 Task: Select the Pacific Time - US & Canada as time zone for the schedule.
Action: Mouse moved to (100, 127)
Screenshot: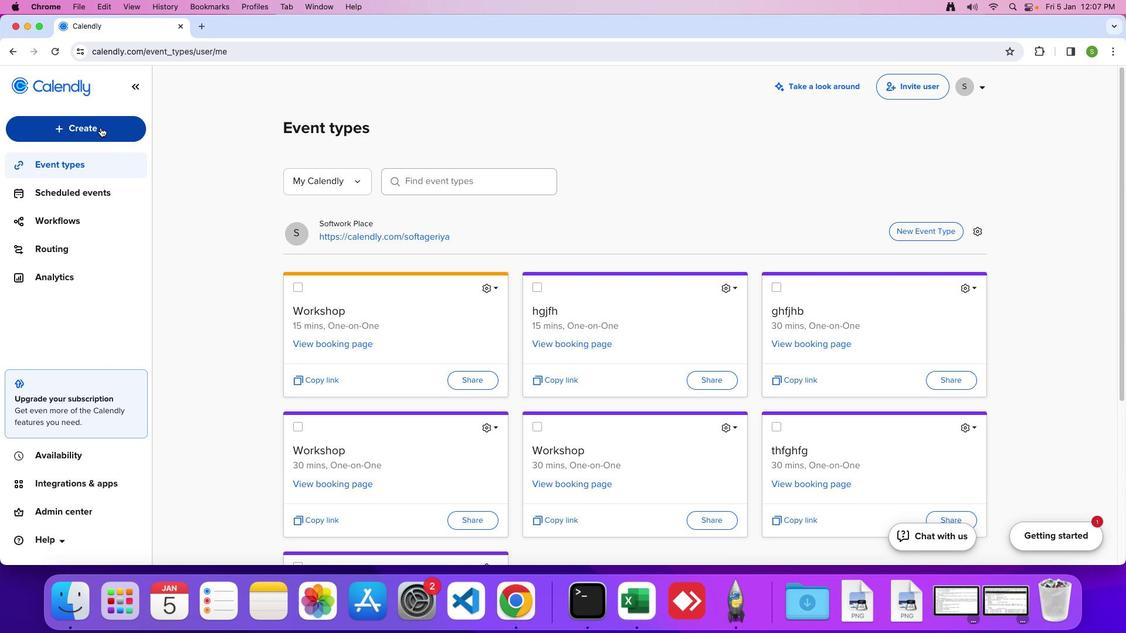 
Action: Mouse pressed left at (100, 127)
Screenshot: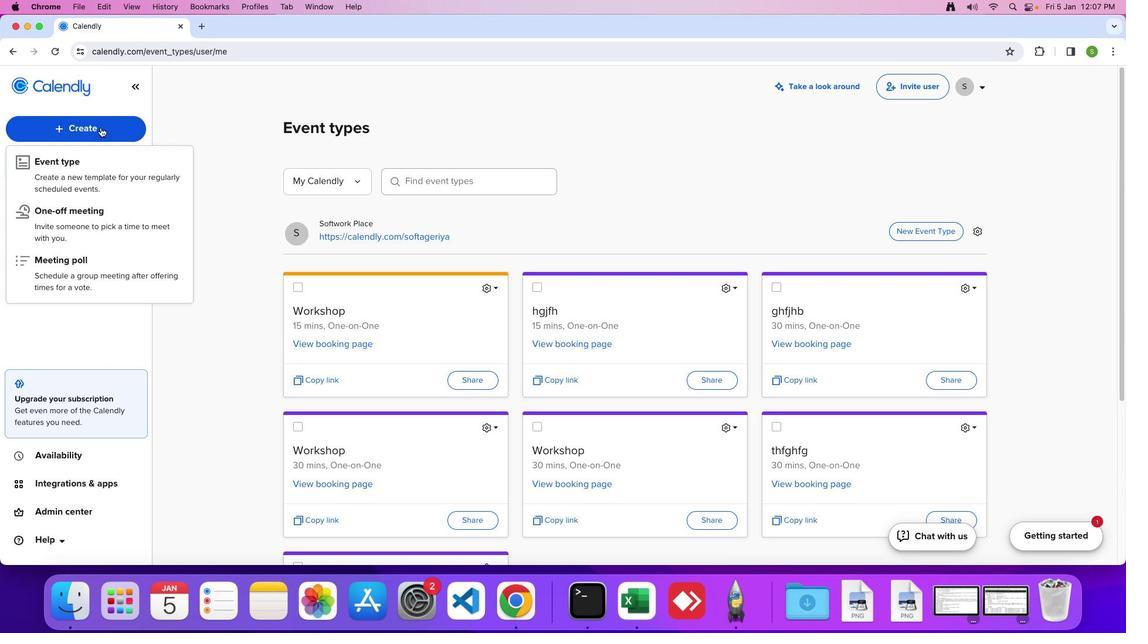 
Action: Mouse moved to (80, 275)
Screenshot: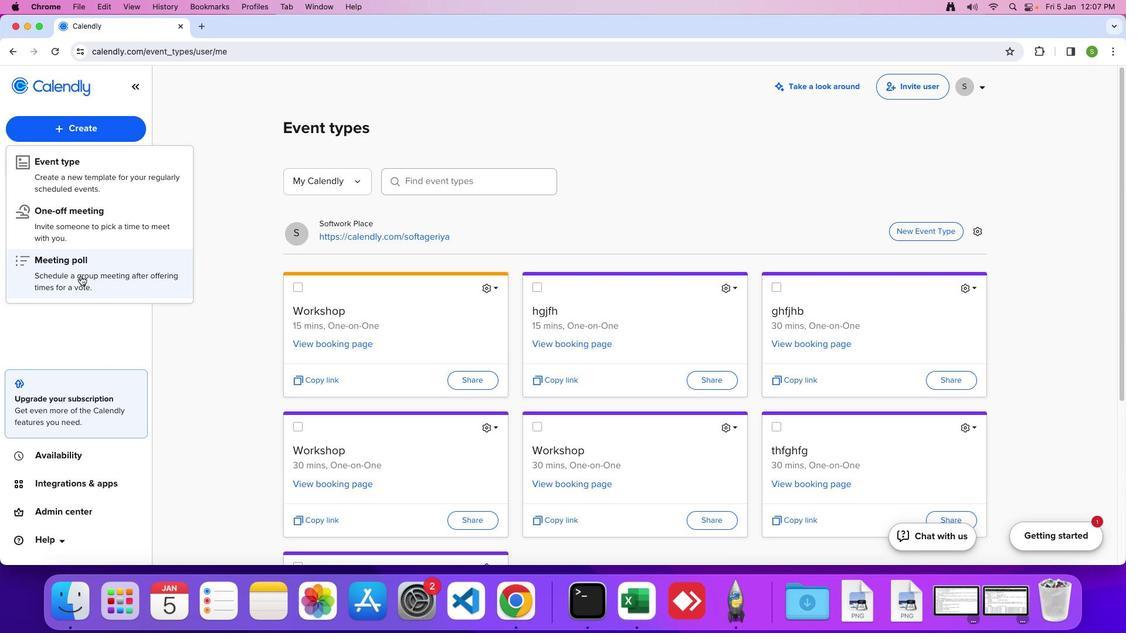 
Action: Mouse pressed left at (80, 275)
Screenshot: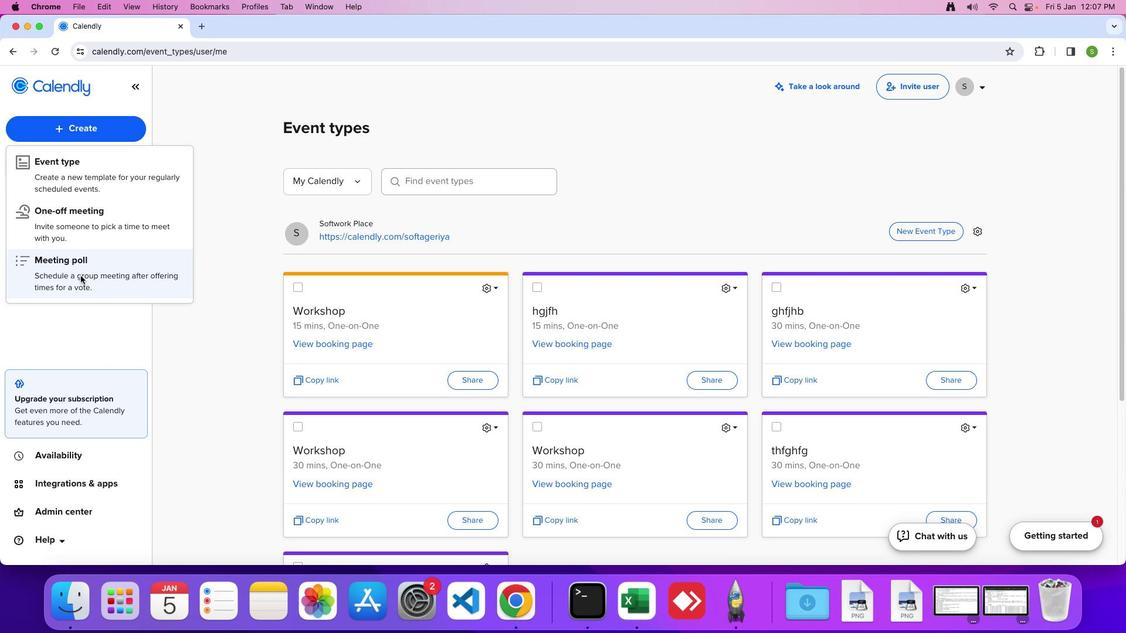 
Action: Mouse moved to (88, 141)
Screenshot: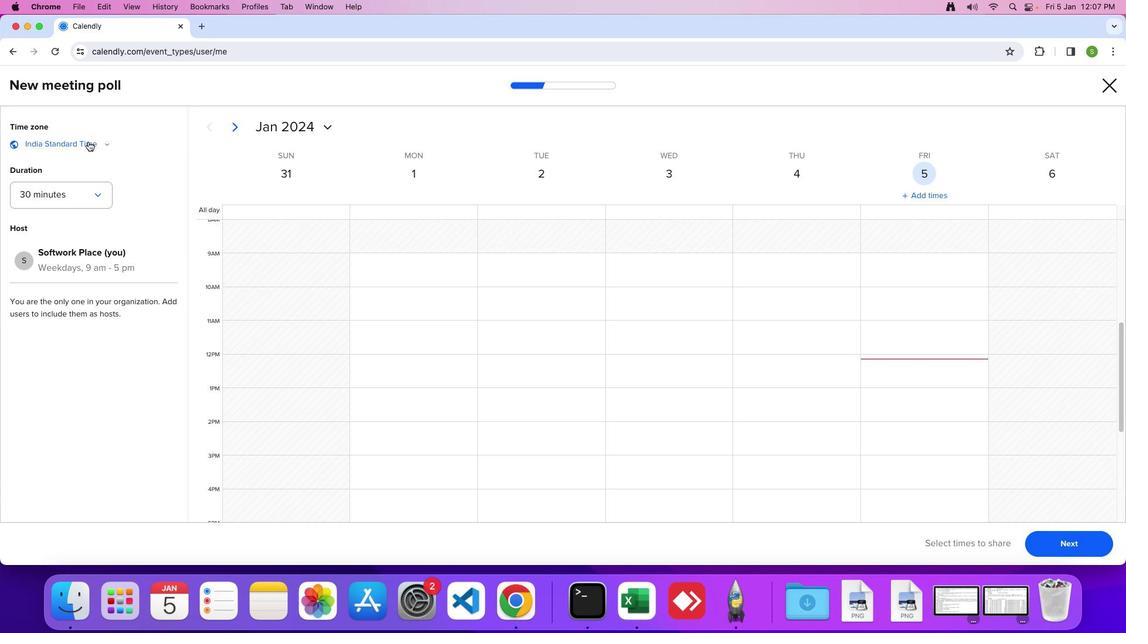
Action: Mouse pressed left at (88, 141)
Screenshot: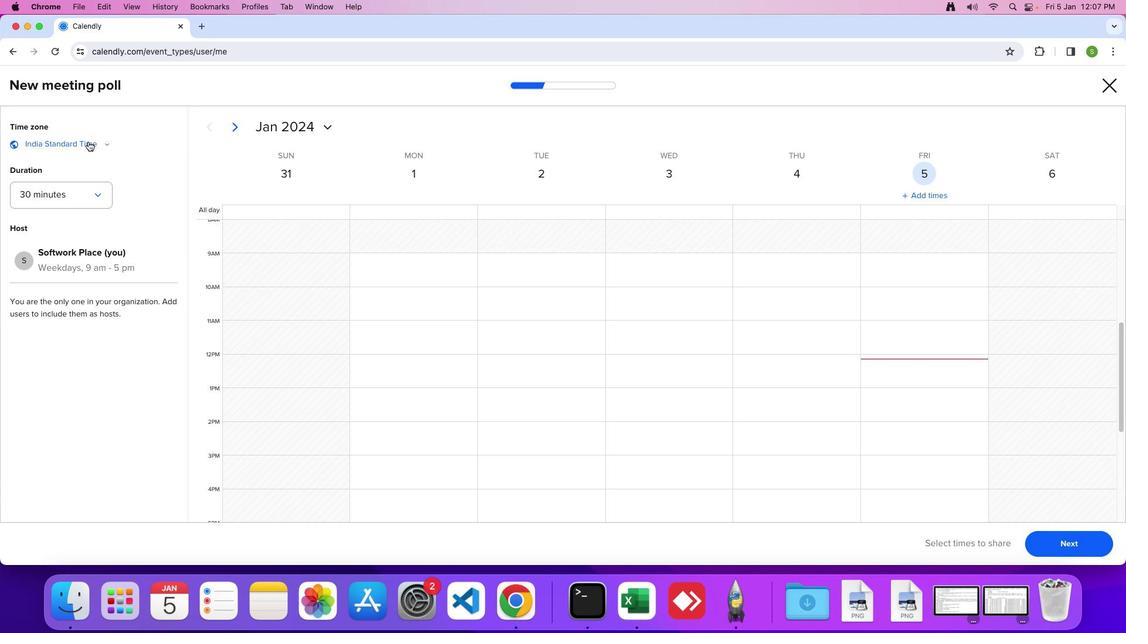 
Action: Mouse moved to (111, 245)
Screenshot: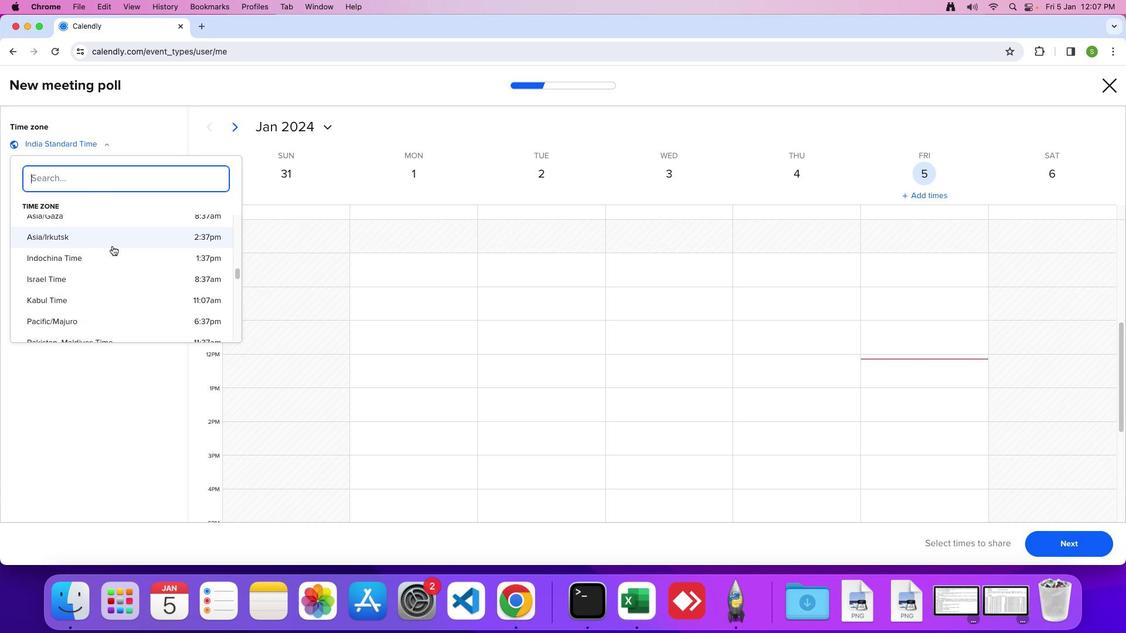 
Action: Mouse scrolled (111, 245) with delta (0, 0)
Screenshot: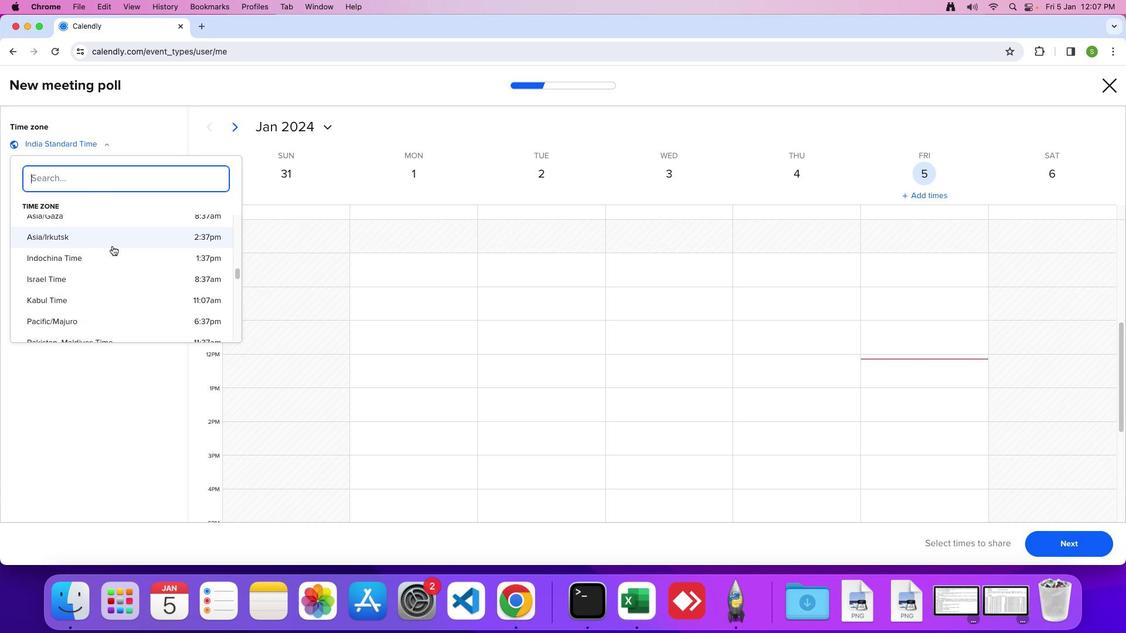 
Action: Mouse moved to (111, 246)
Screenshot: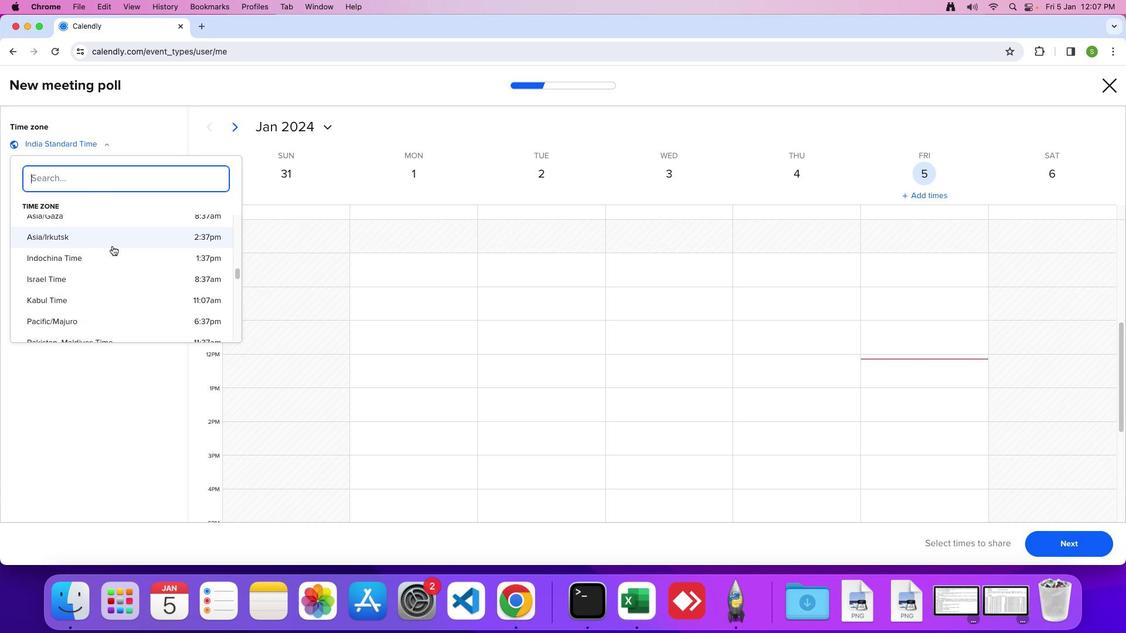 
Action: Mouse scrolled (111, 246) with delta (0, 0)
Screenshot: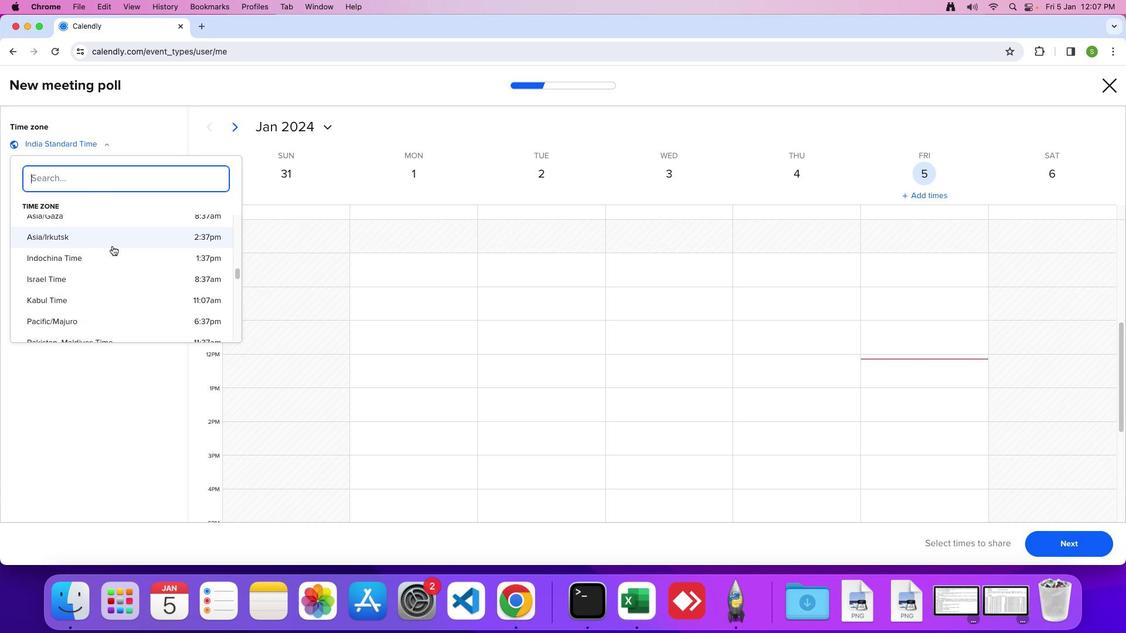 
Action: Mouse scrolled (111, 246) with delta (0, 2)
Screenshot: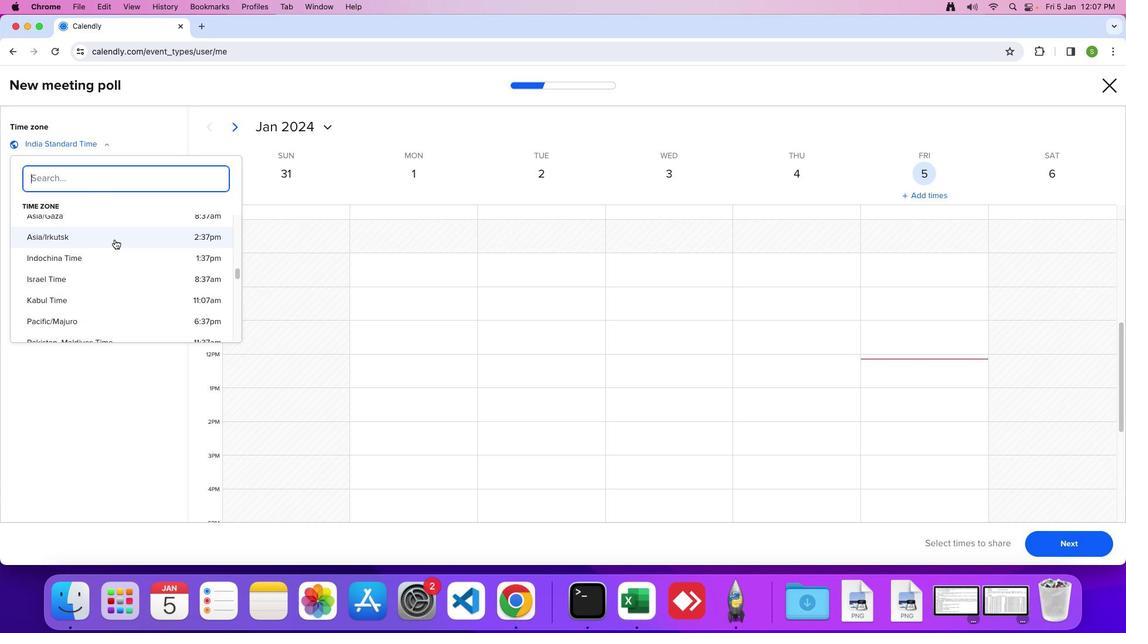 
Action: Mouse scrolled (111, 246) with delta (0, 4)
Screenshot: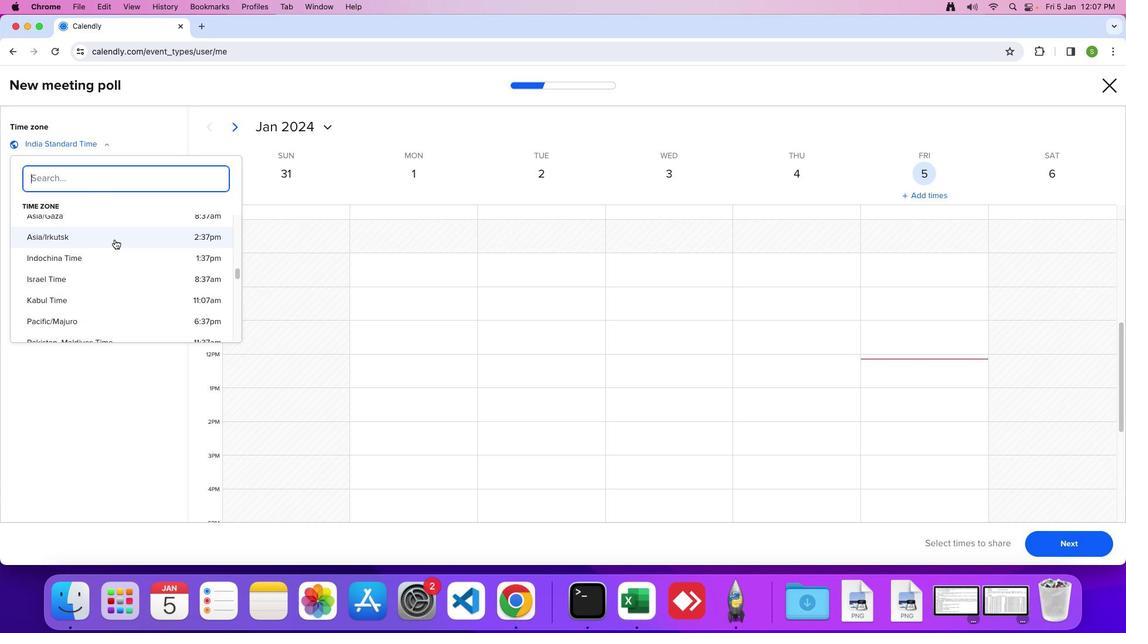 
Action: Mouse moved to (116, 237)
Screenshot: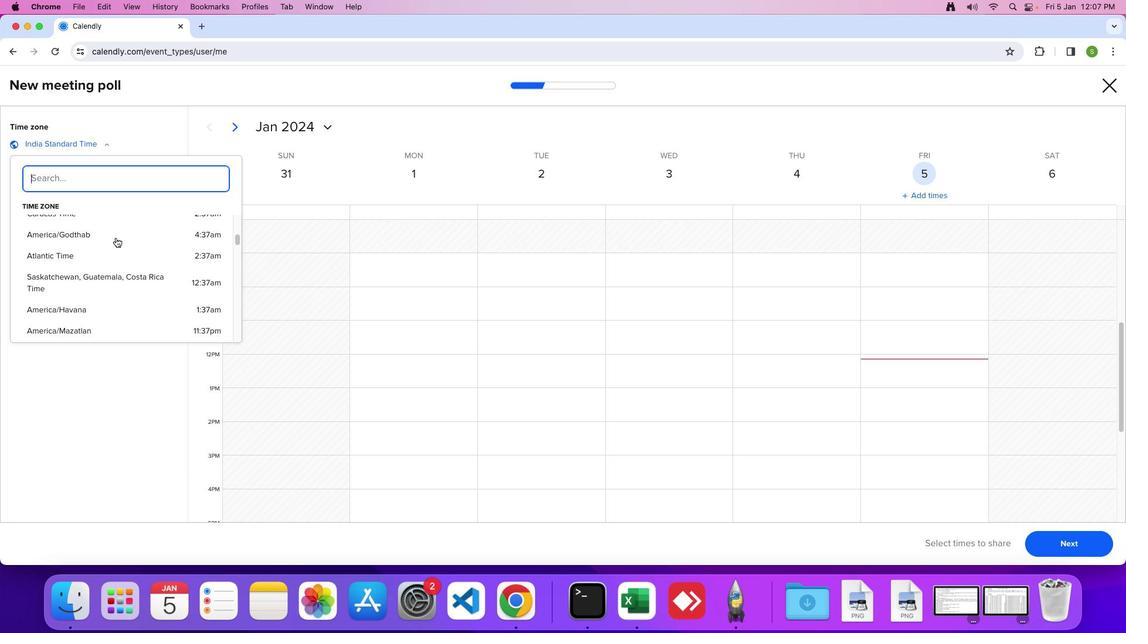 
Action: Mouse scrolled (116, 237) with delta (0, 0)
Screenshot: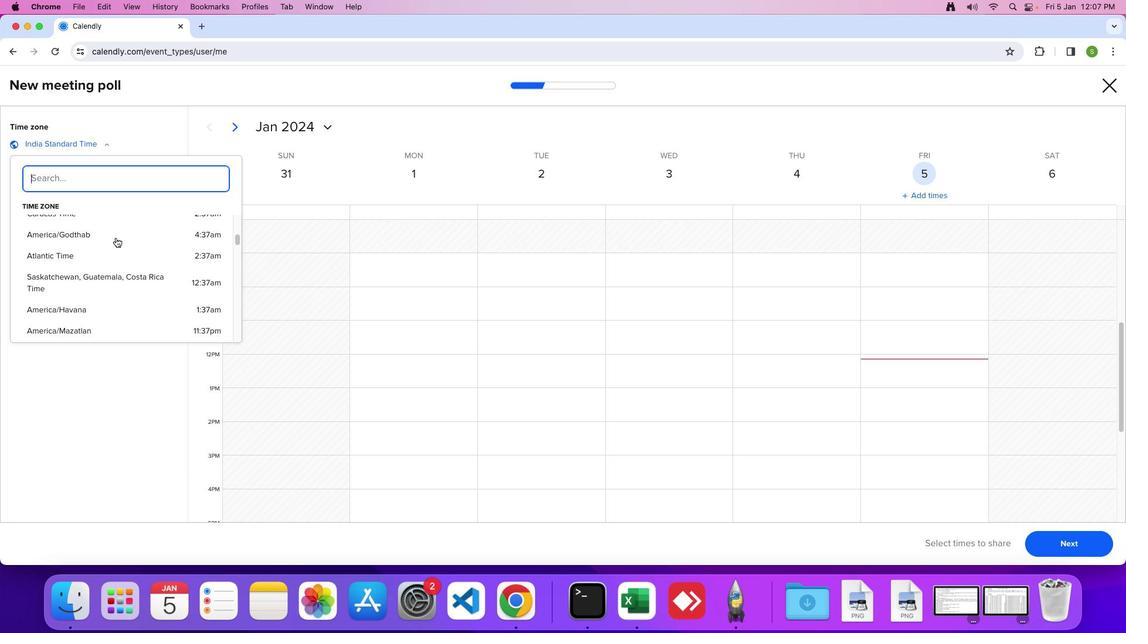 
Action: Mouse scrolled (116, 237) with delta (0, 0)
Screenshot: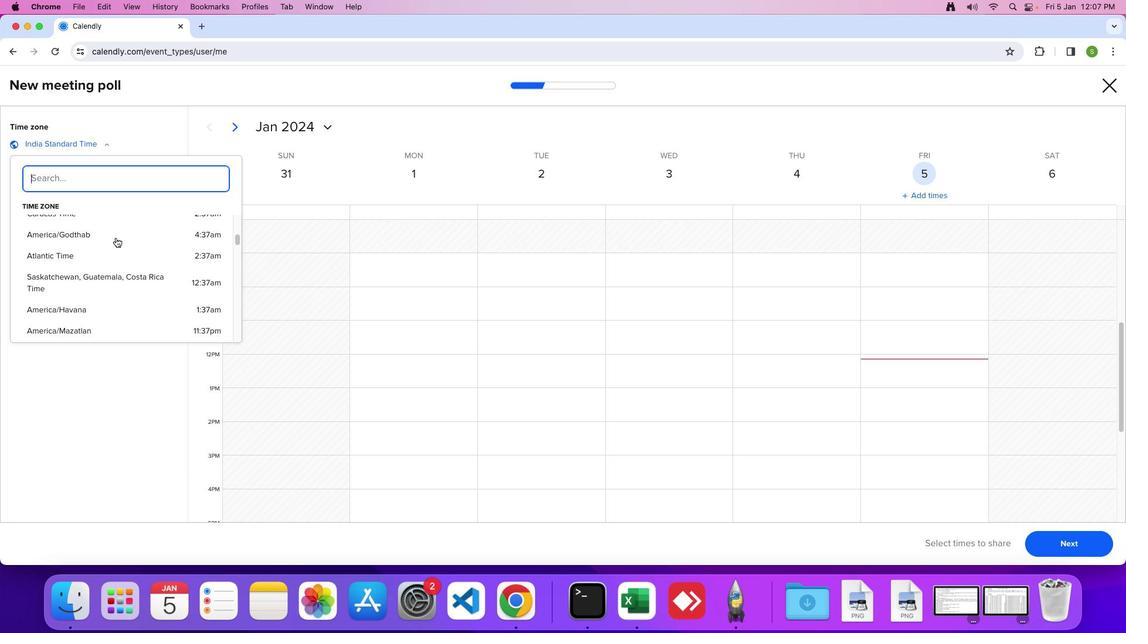 
Action: Mouse scrolled (116, 237) with delta (0, 2)
Screenshot: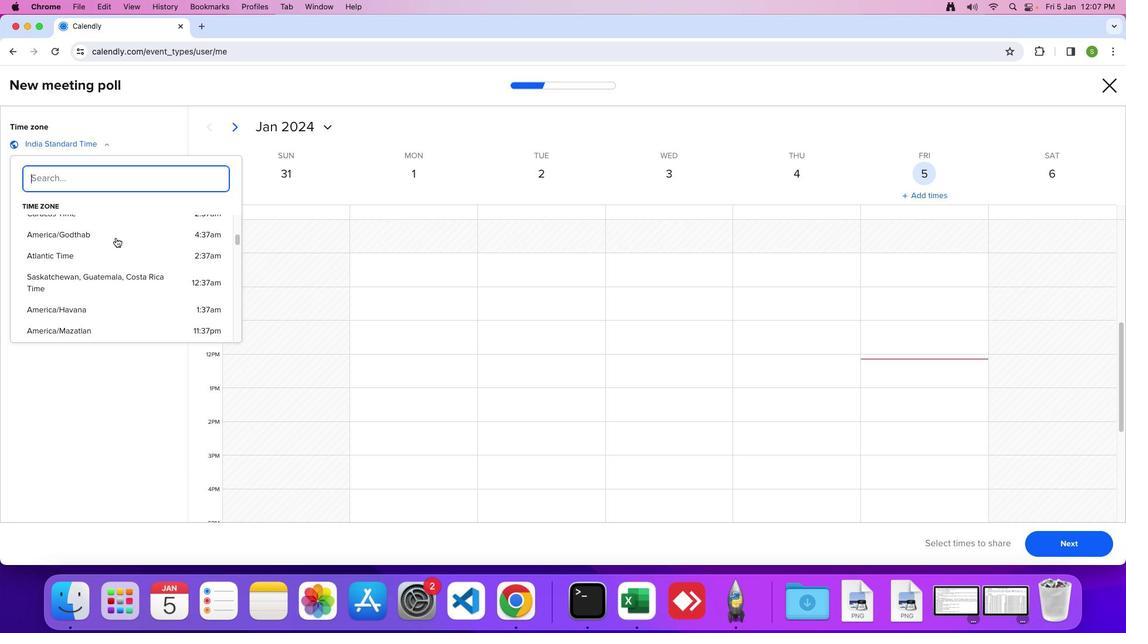 
Action: Mouse scrolled (116, 237) with delta (0, 4)
Screenshot: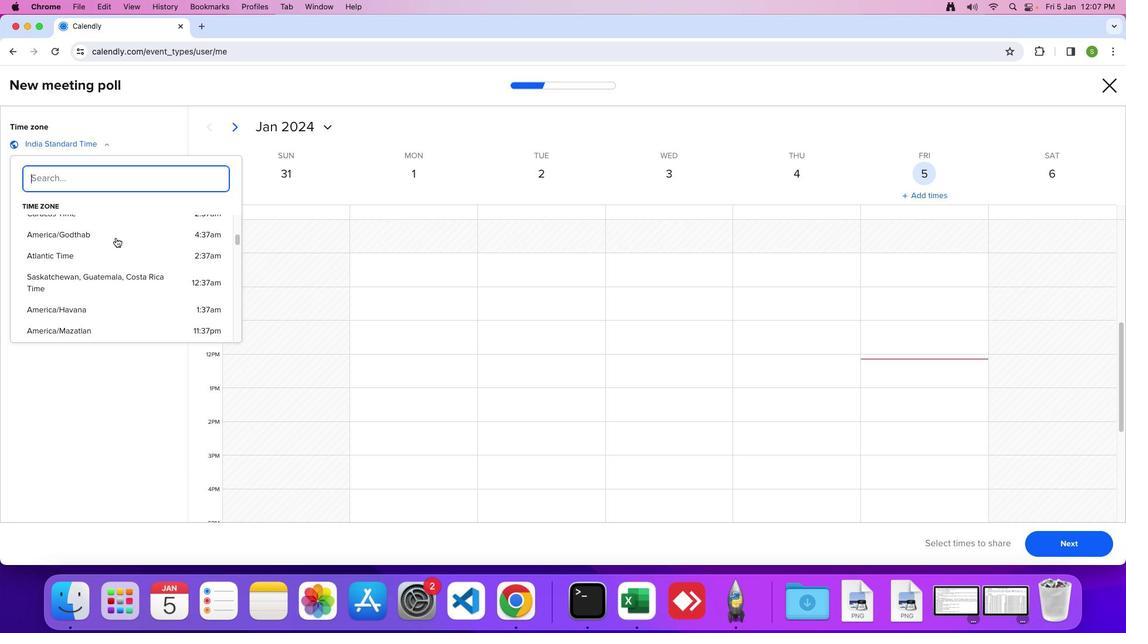 
Action: Mouse scrolled (116, 237) with delta (0, 5)
Screenshot: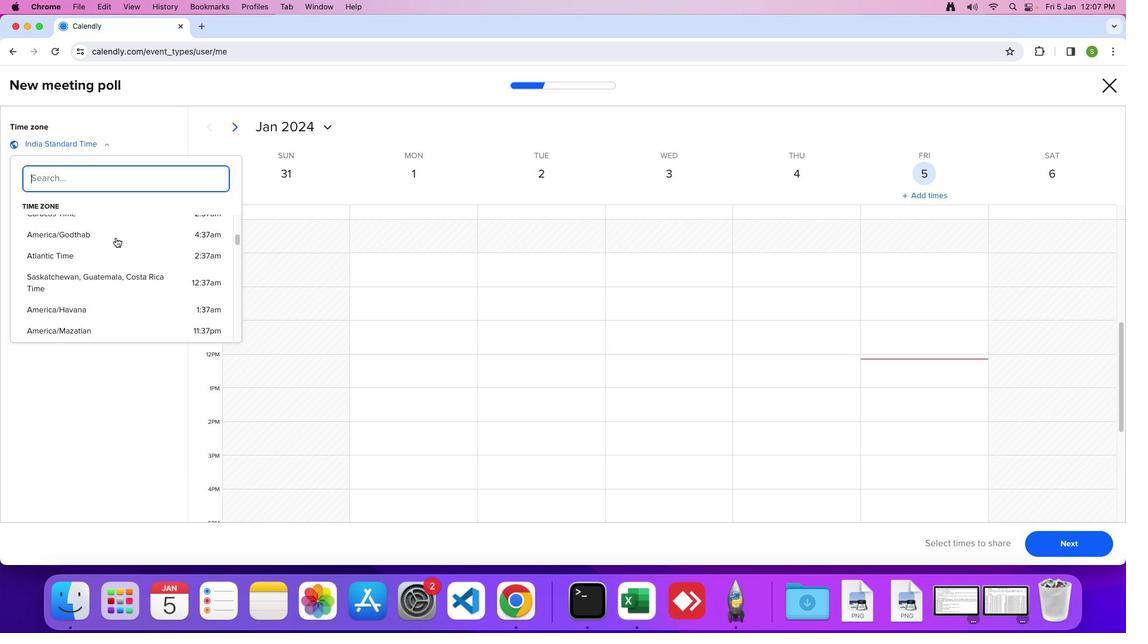 
Action: Mouse scrolled (116, 237) with delta (0, 0)
Screenshot: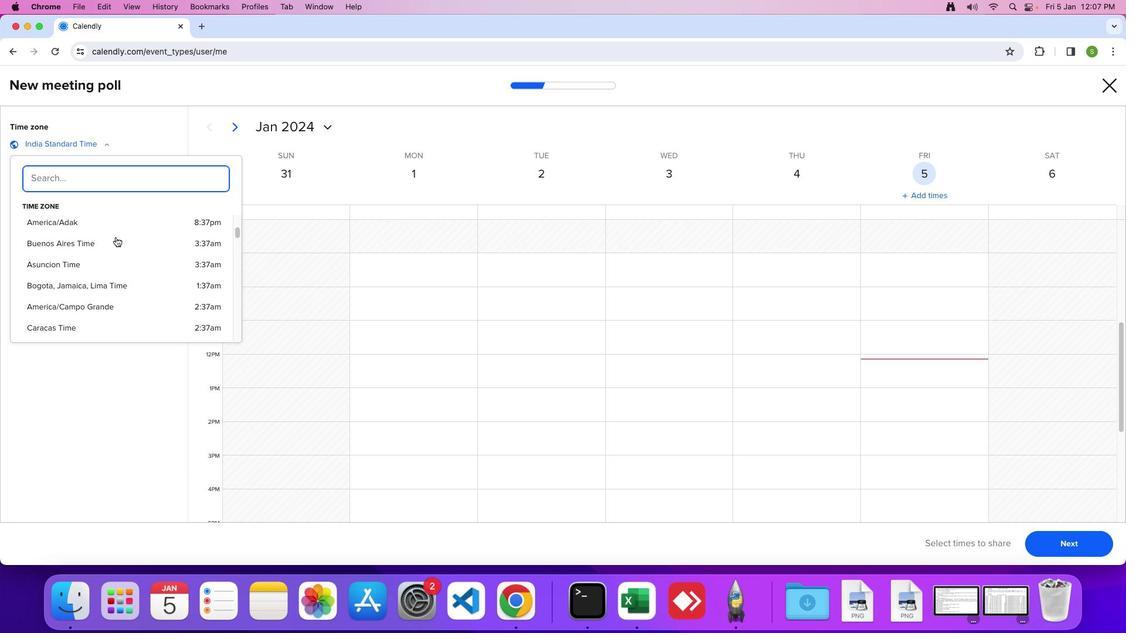 
Action: Mouse scrolled (116, 237) with delta (0, 0)
Screenshot: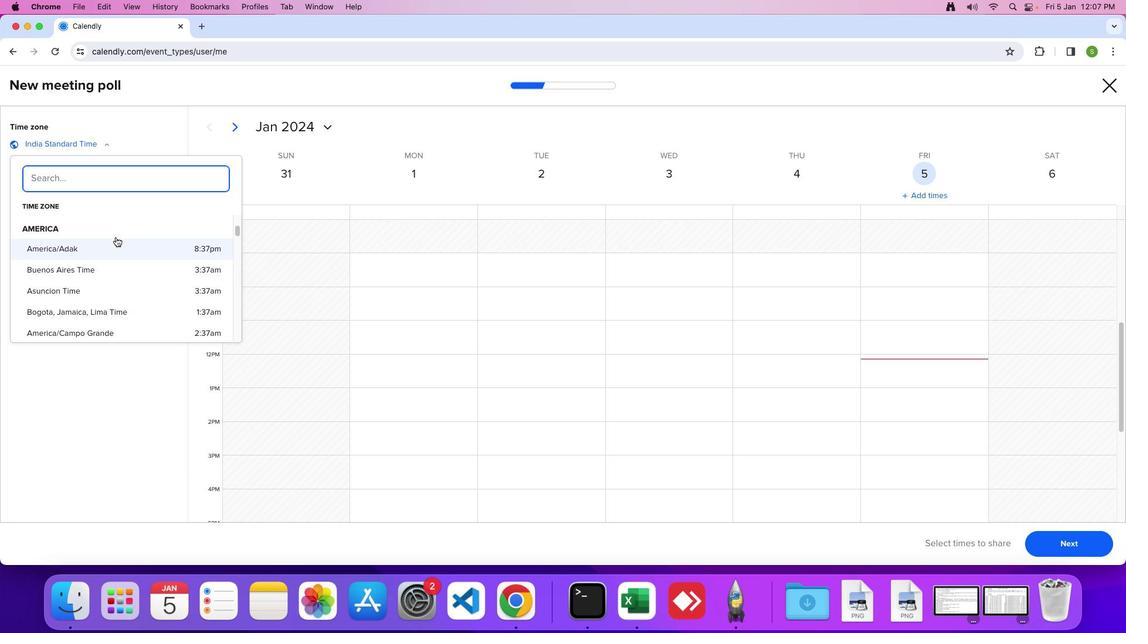 
Action: Mouse scrolled (116, 237) with delta (0, 2)
Screenshot: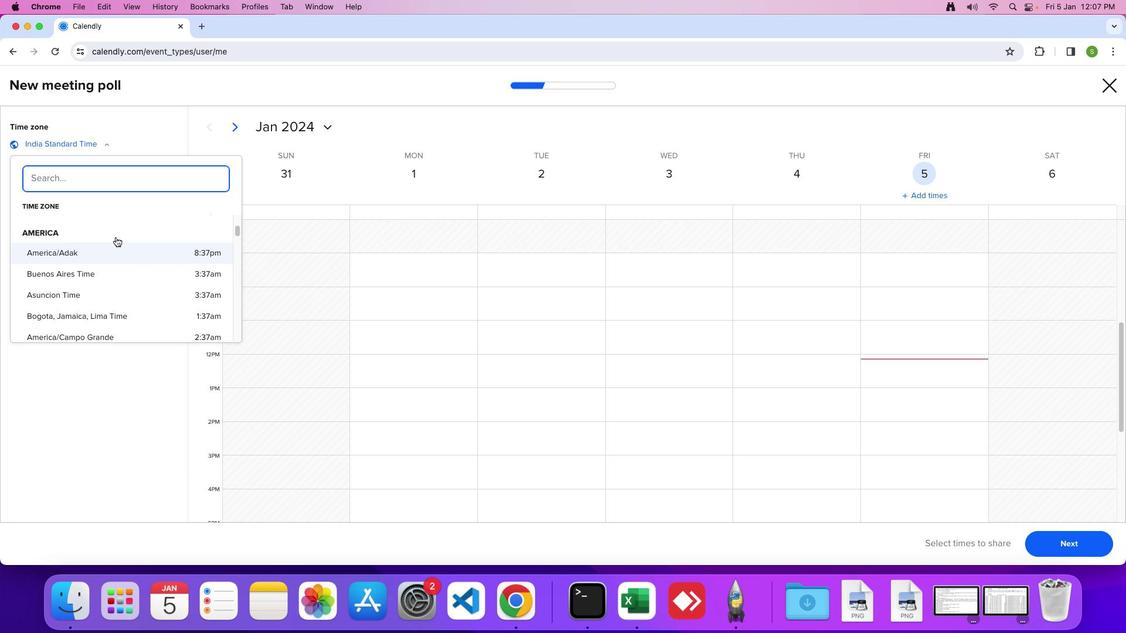 
Action: Mouse moved to (116, 236)
Screenshot: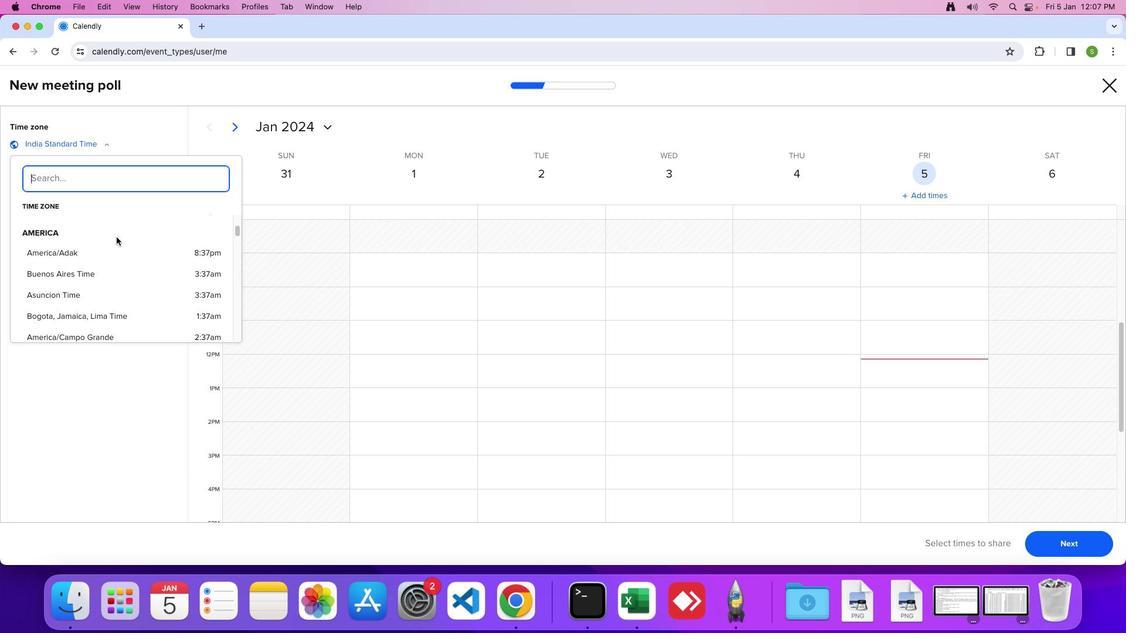 
Action: Mouse scrolled (116, 236) with delta (0, 0)
Screenshot: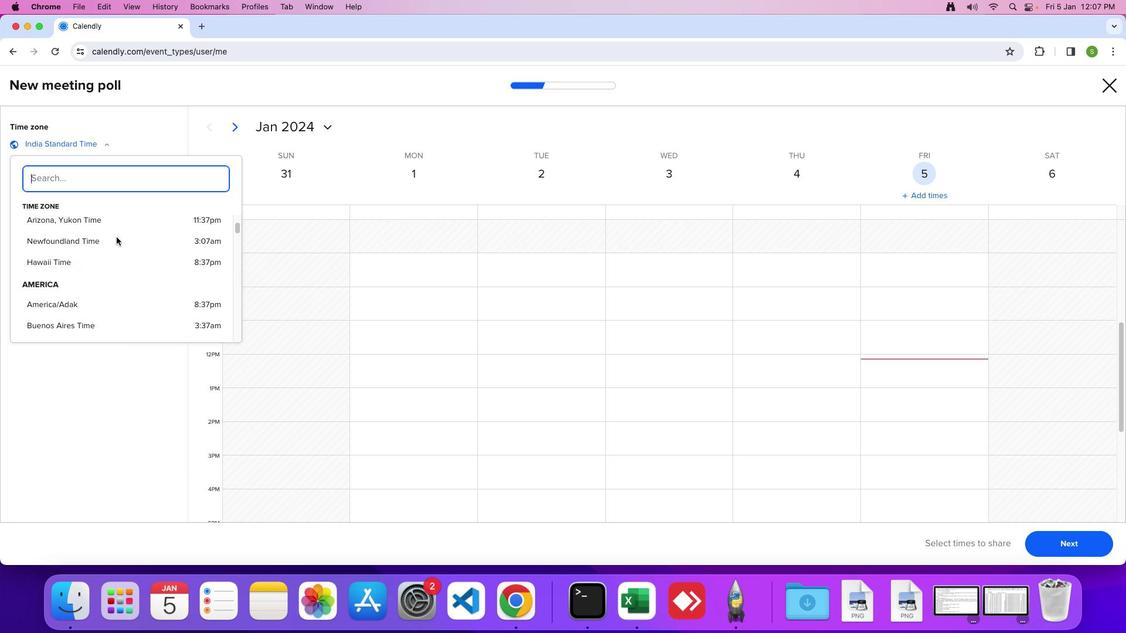 
Action: Mouse scrolled (116, 236) with delta (0, 0)
Screenshot: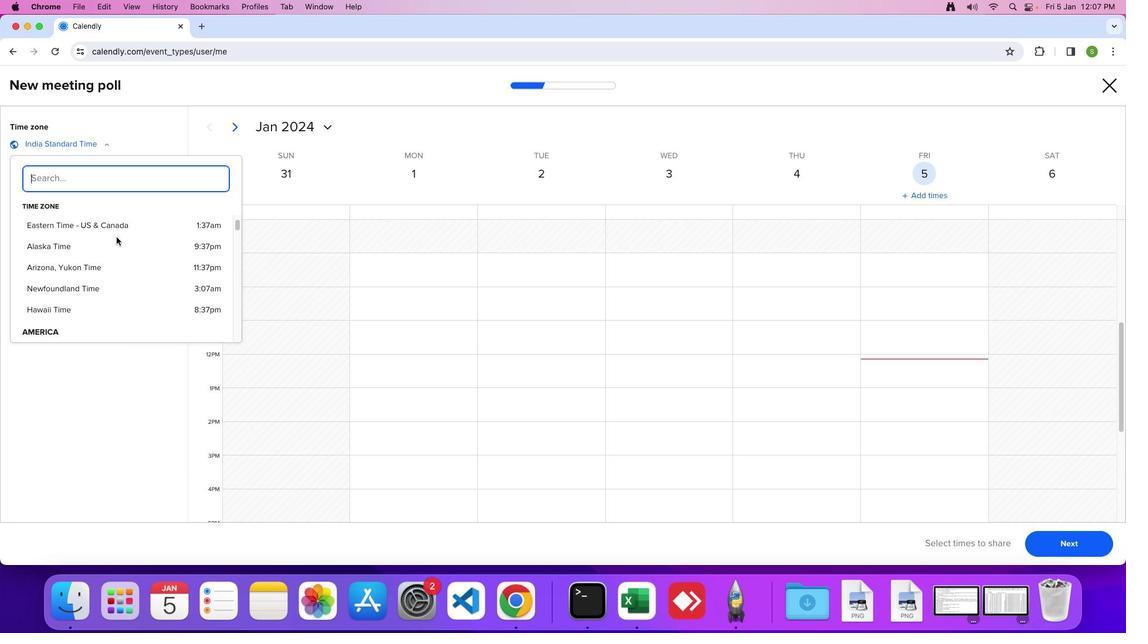 
Action: Mouse scrolled (116, 236) with delta (0, 1)
Screenshot: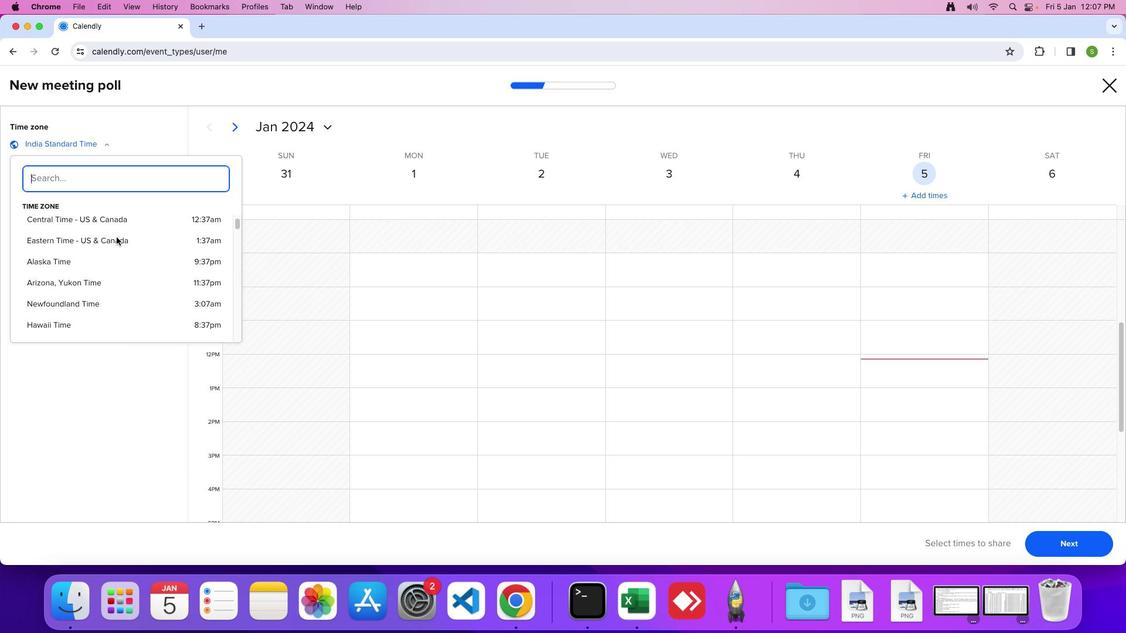 
Action: Mouse scrolled (116, 236) with delta (0, 0)
Screenshot: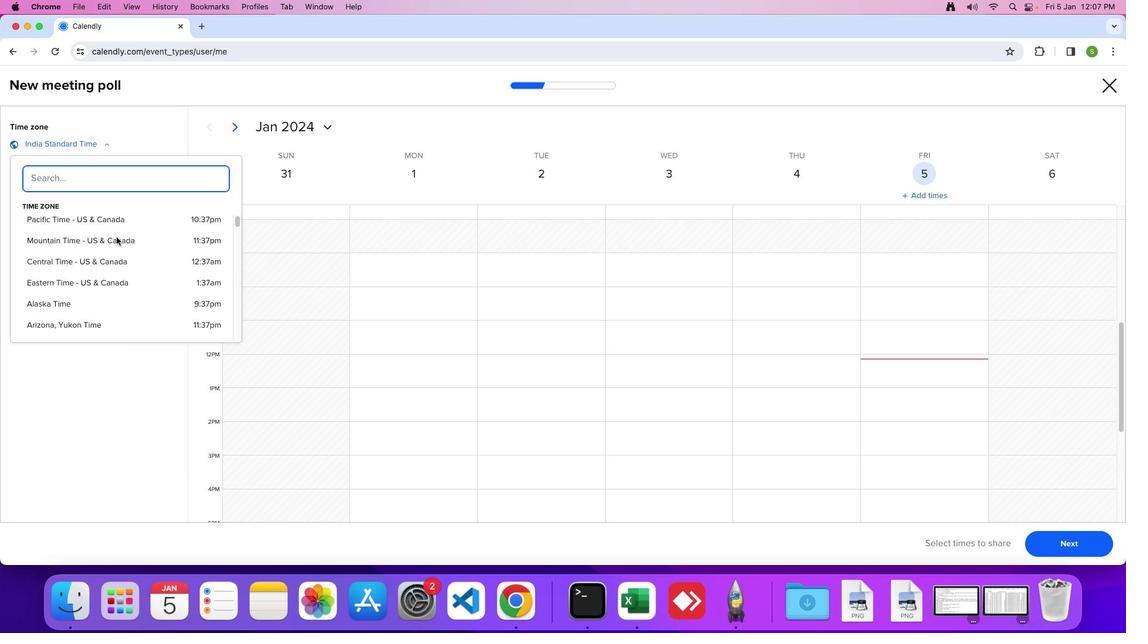 
Action: Mouse scrolled (116, 236) with delta (0, 0)
Screenshot: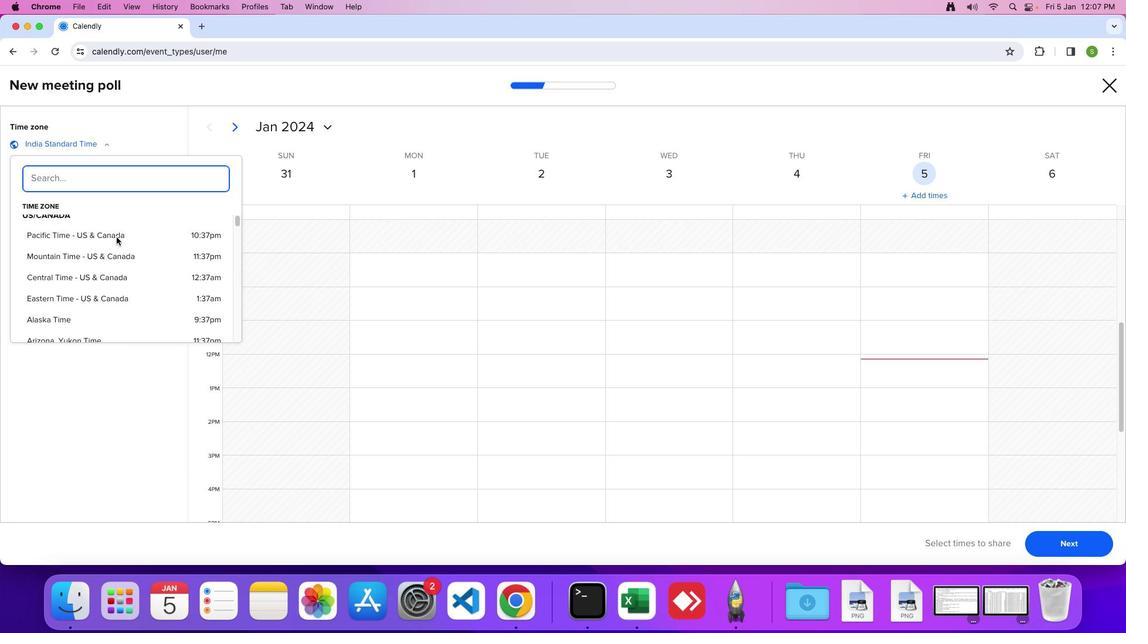 
Action: Mouse scrolled (116, 236) with delta (0, 2)
Screenshot: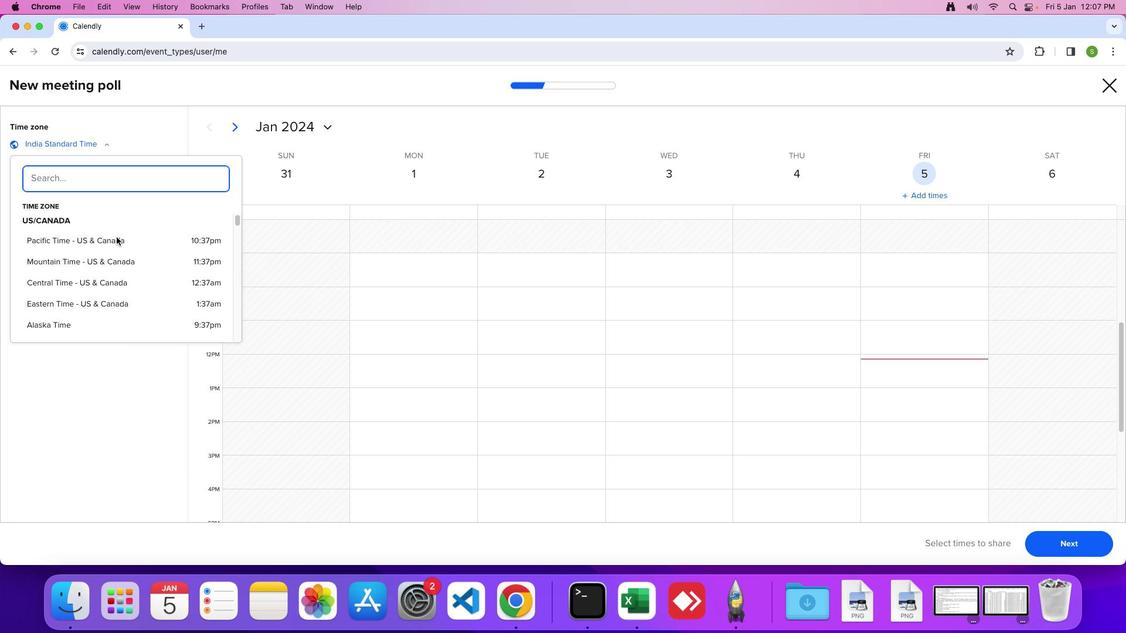 
Action: Mouse scrolled (116, 236) with delta (0, 0)
Screenshot: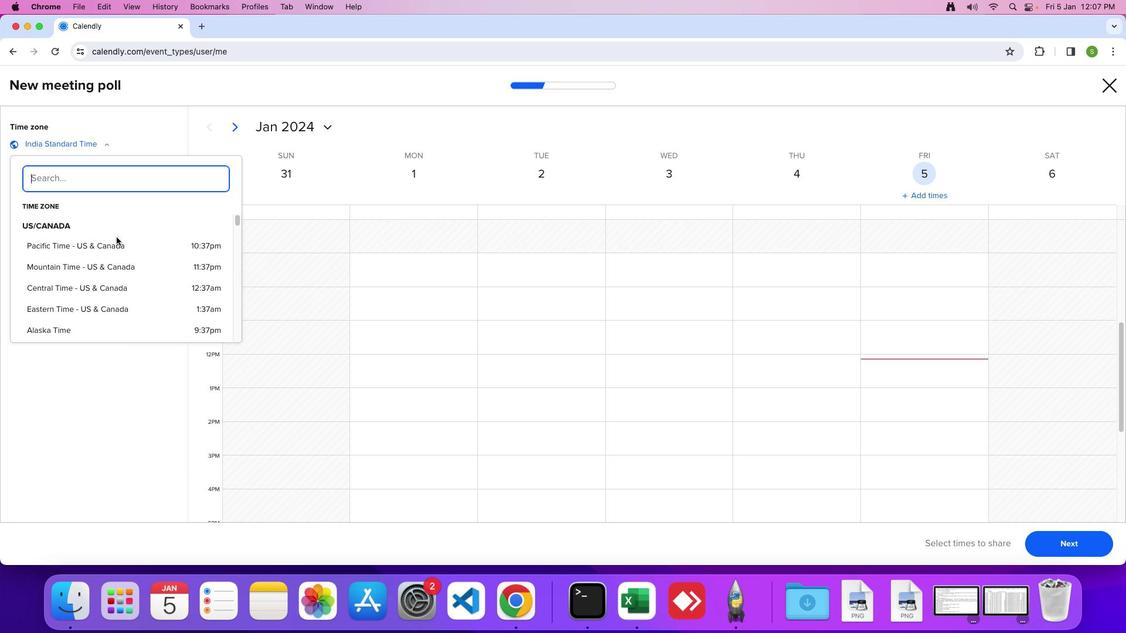 
Action: Mouse scrolled (116, 236) with delta (0, 0)
Screenshot: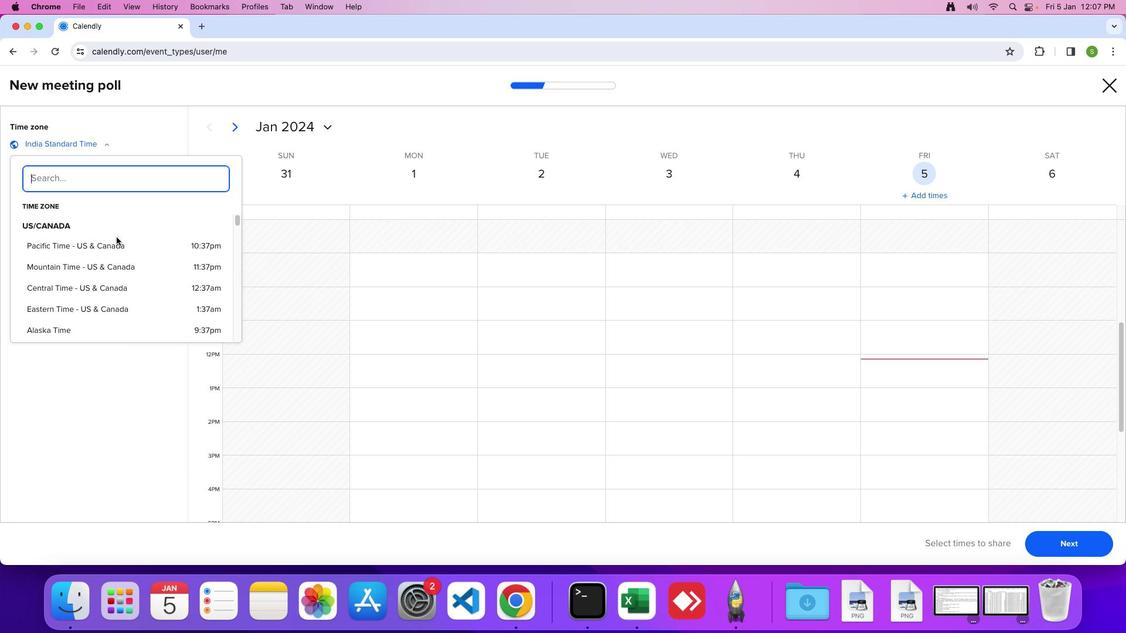 
Action: Mouse scrolled (116, 236) with delta (0, 2)
Screenshot: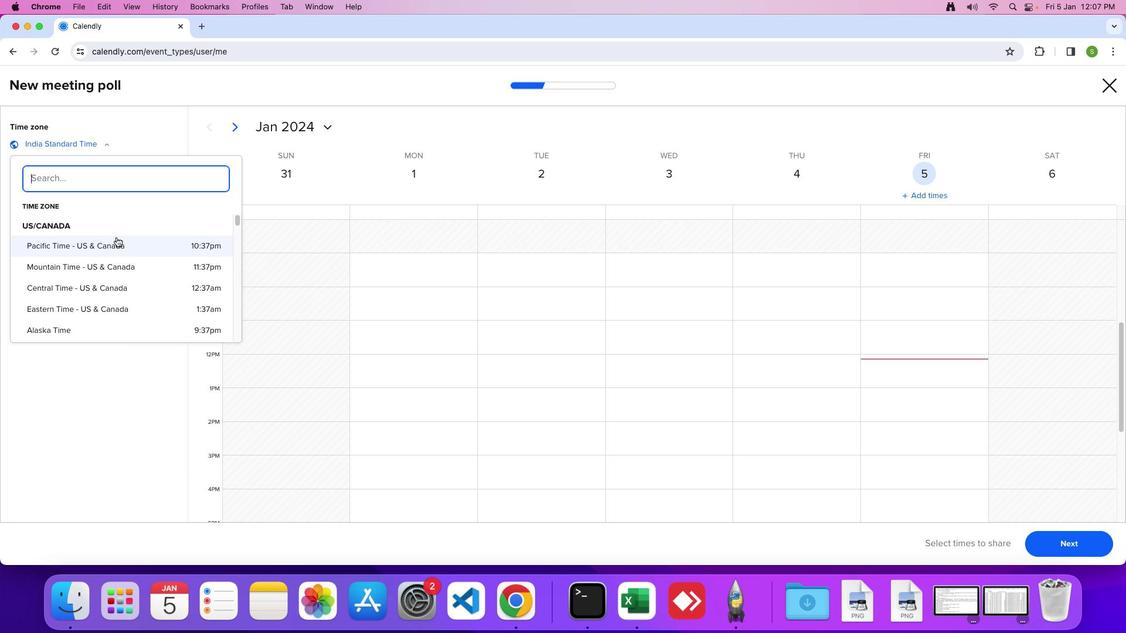 
Action: Mouse moved to (116, 236)
Screenshot: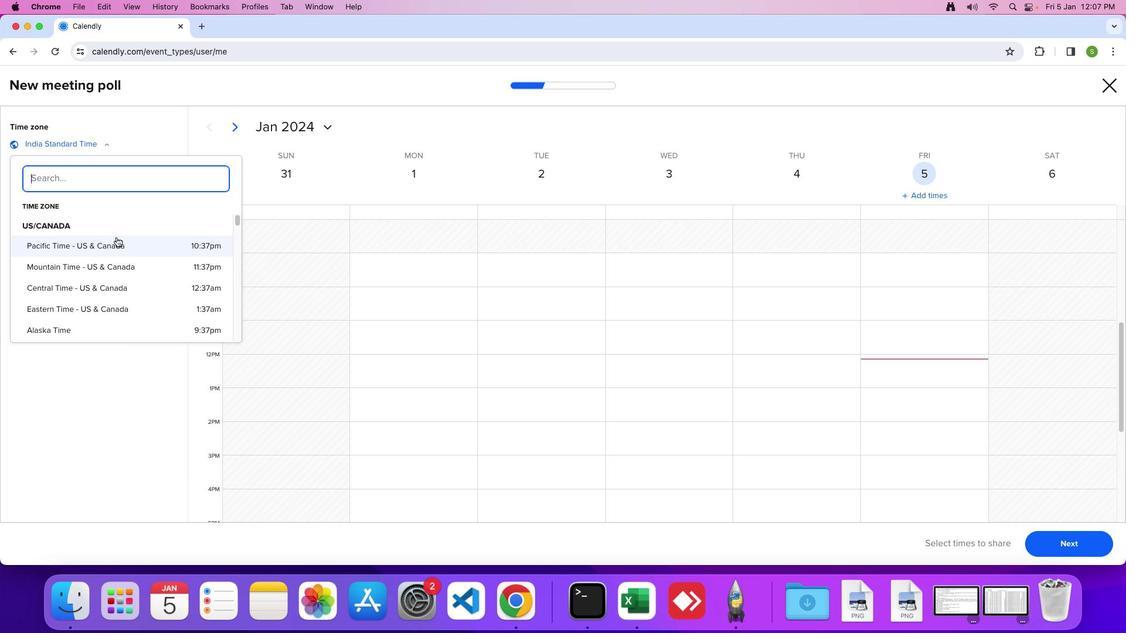 
Action: Mouse scrolled (116, 236) with delta (0, 0)
Screenshot: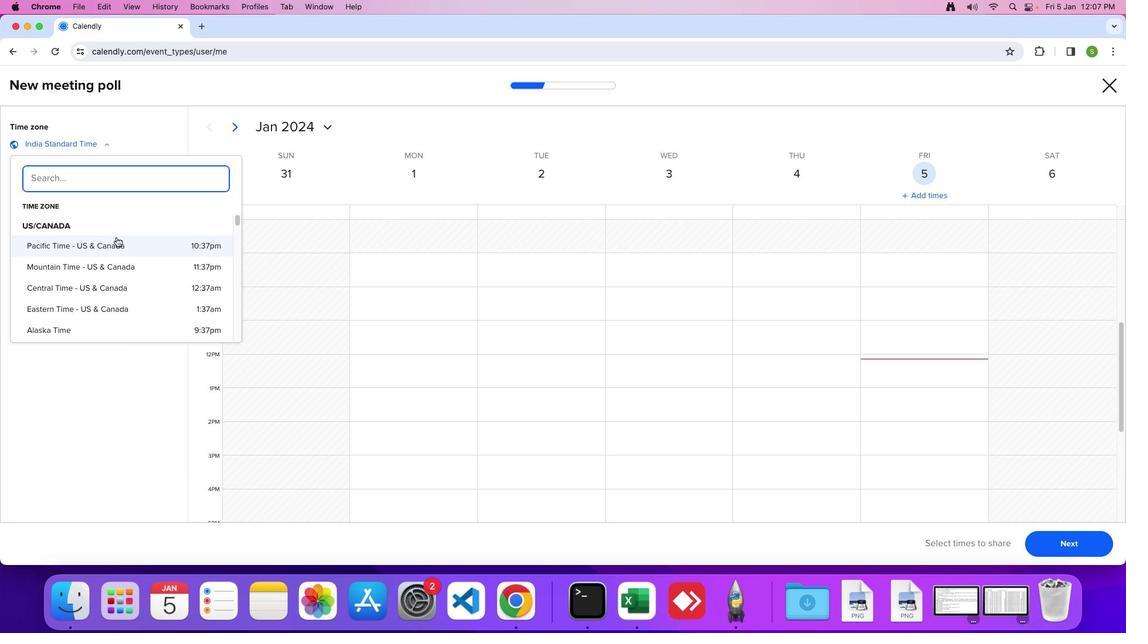 
Action: Mouse scrolled (116, 236) with delta (0, 0)
Screenshot: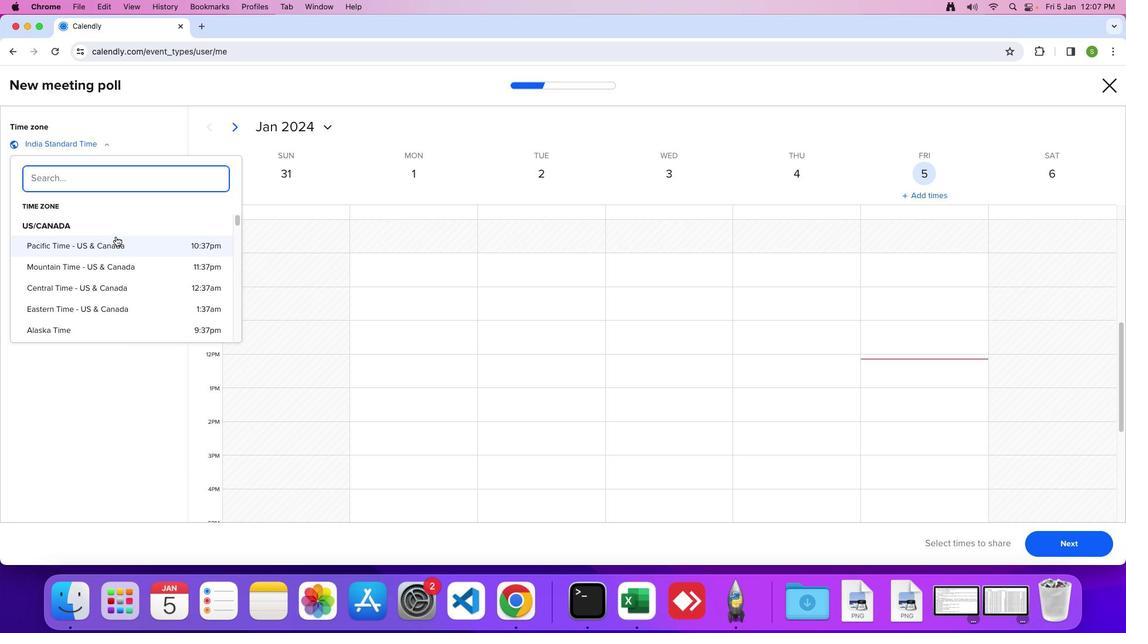 
Action: Mouse moved to (78, 244)
Screenshot: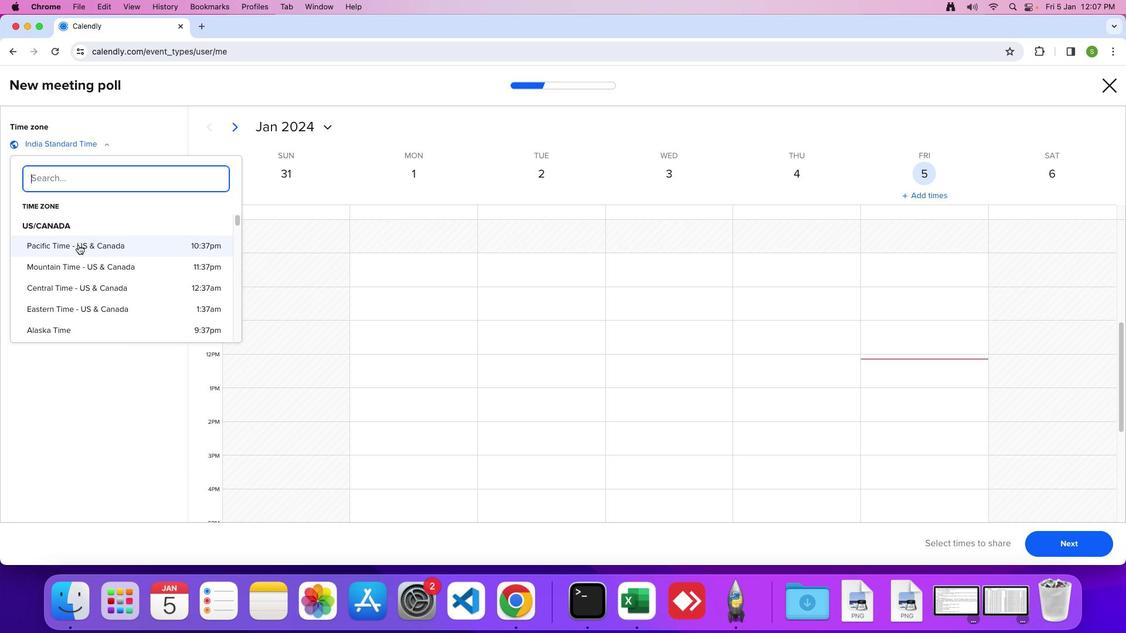 
Action: Mouse pressed left at (78, 244)
Screenshot: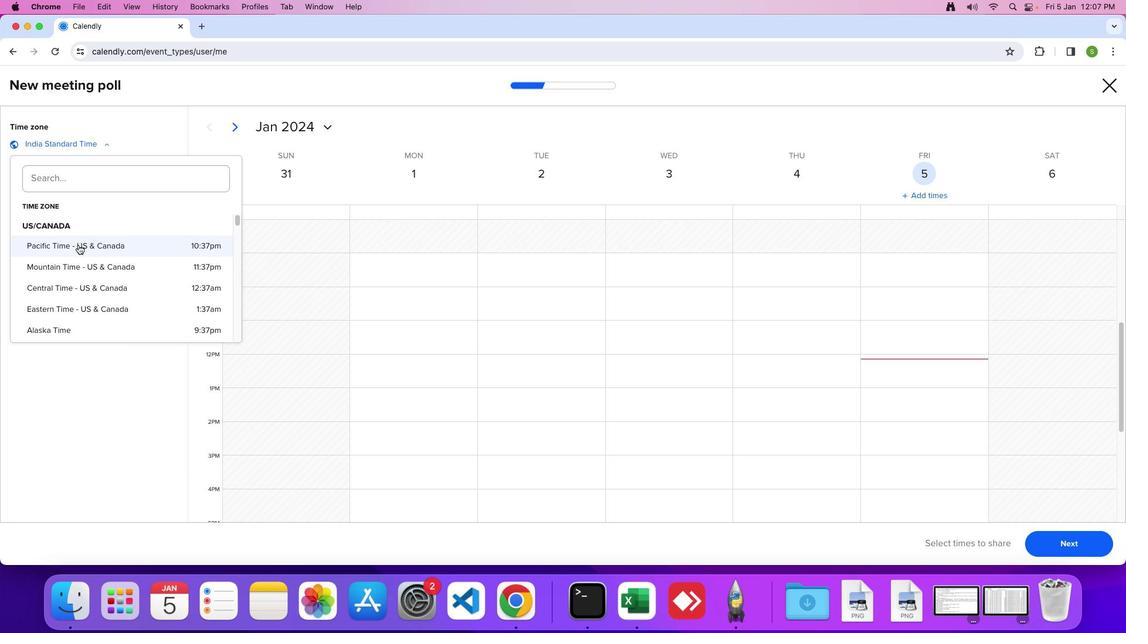 
Action: Mouse moved to (107, 222)
Screenshot: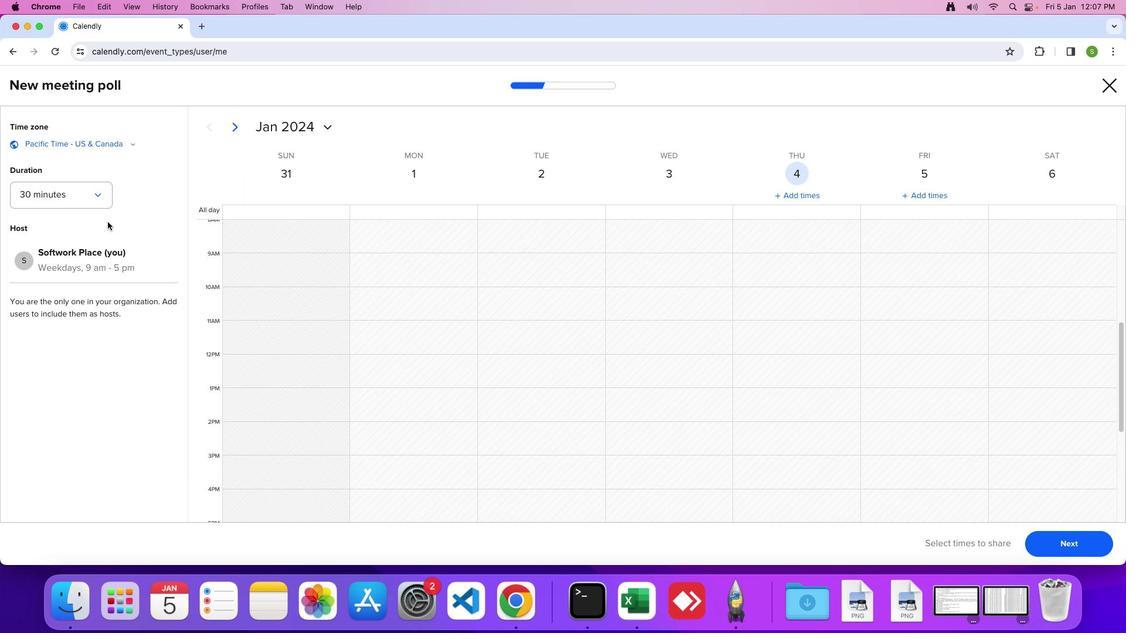 
